 Task: For heading Arial black with underline.  font size for heading18,  'Change the font style of data to'Calibri.  and font size to 9,  Change the alignment of both headline & data to Align center.  In the sheet   Nexus Sales review book
Action: Mouse moved to (125, 153)
Screenshot: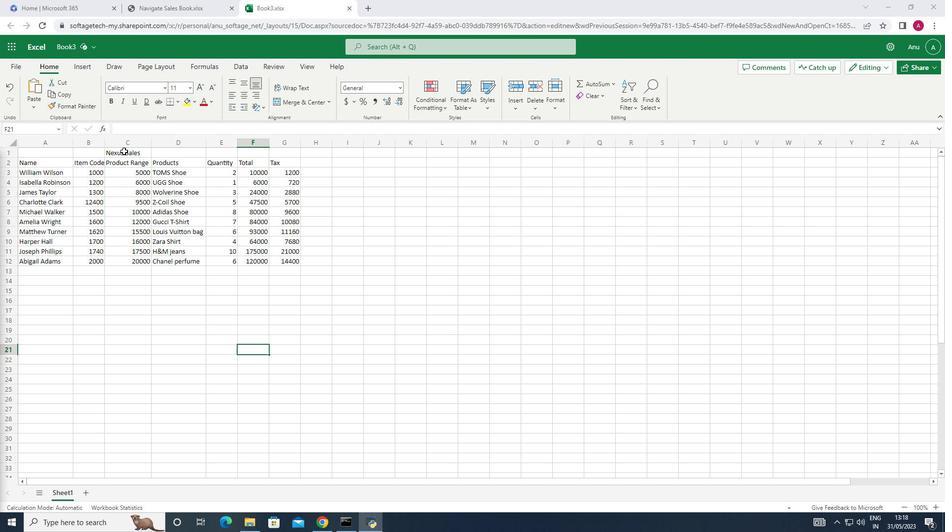 
Action: Mouse pressed left at (125, 153)
Screenshot: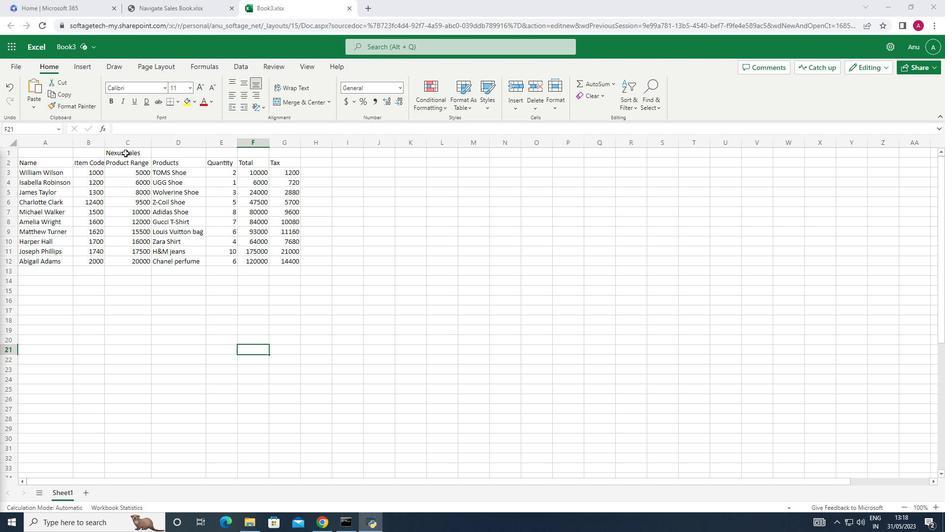 
Action: Mouse moved to (163, 89)
Screenshot: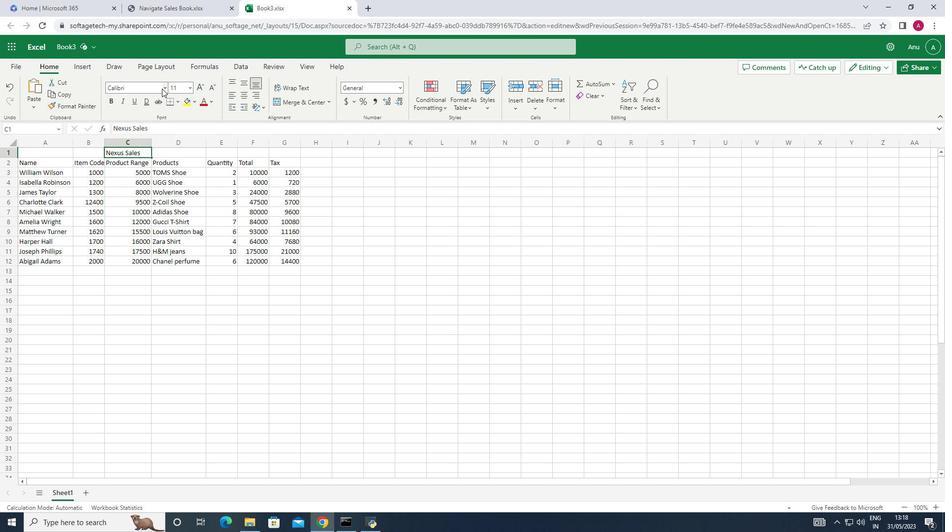 
Action: Mouse pressed left at (163, 89)
Screenshot: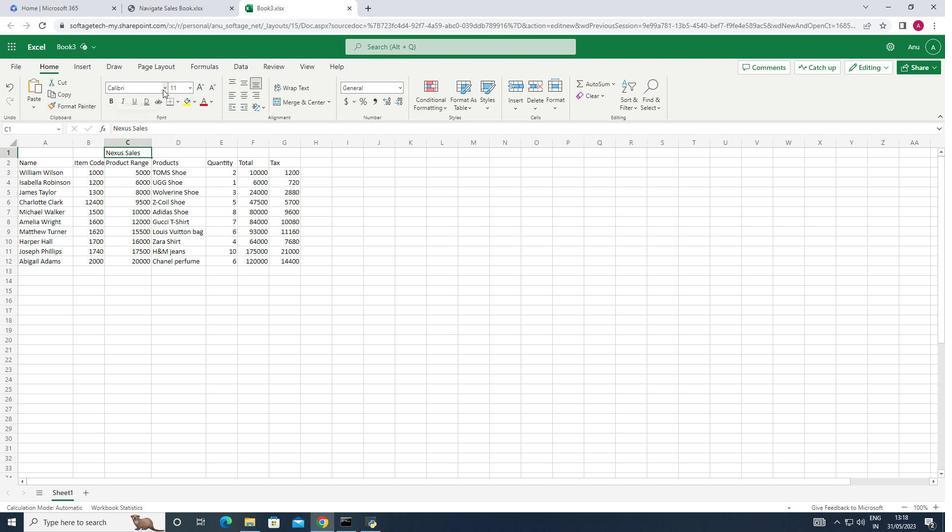 
Action: Mouse moved to (143, 114)
Screenshot: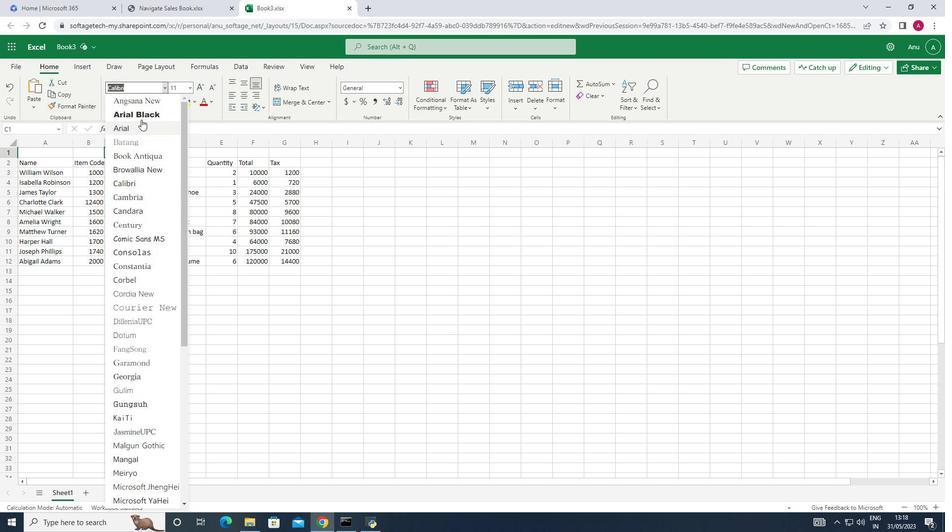 
Action: Mouse pressed left at (143, 114)
Screenshot: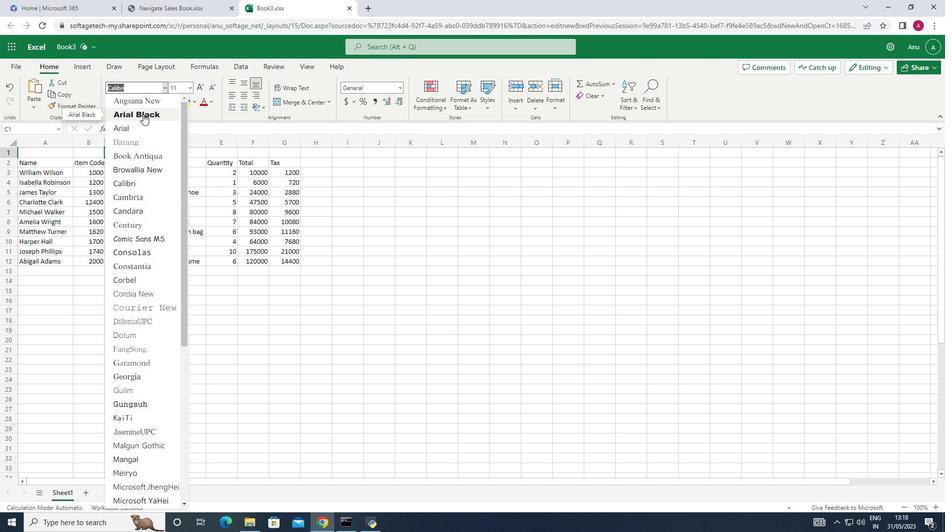 
Action: Mouse moved to (136, 102)
Screenshot: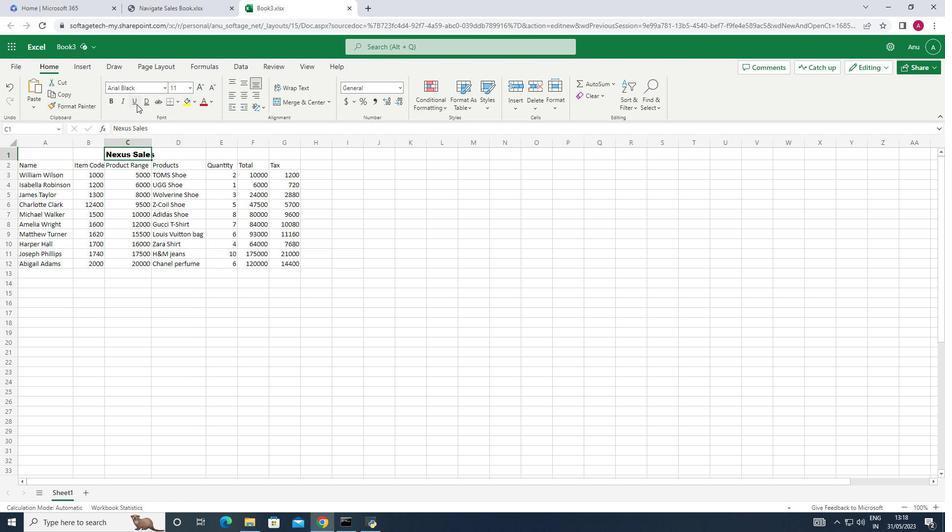 
Action: Mouse pressed left at (136, 102)
Screenshot: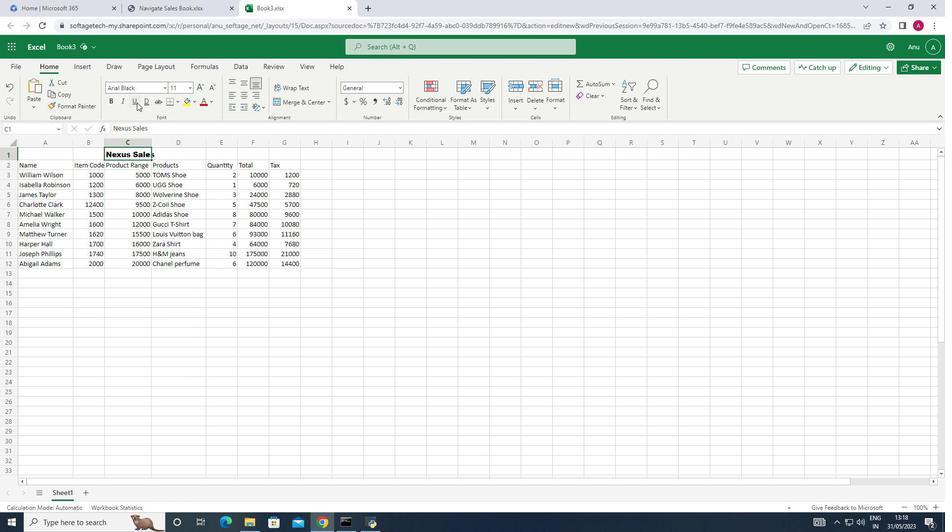 
Action: Mouse moved to (190, 88)
Screenshot: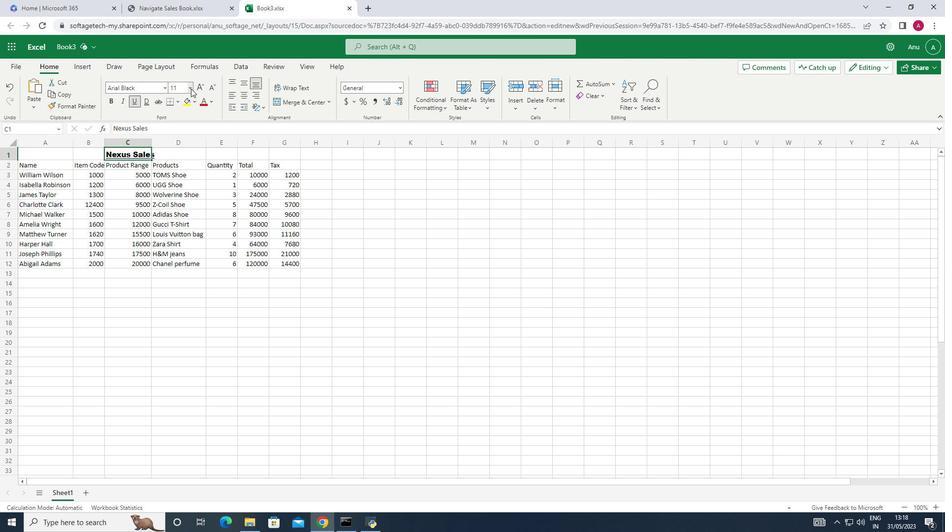 
Action: Mouse pressed left at (190, 88)
Screenshot: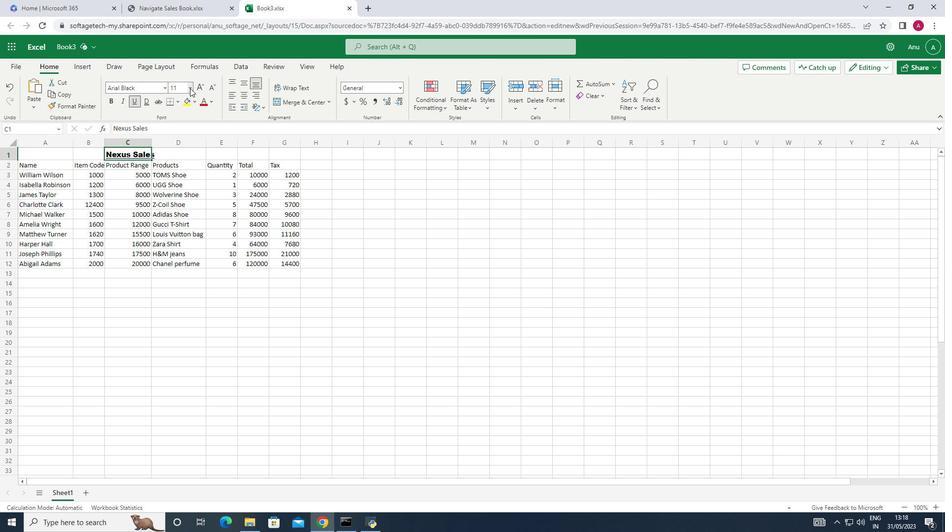 
Action: Mouse moved to (178, 193)
Screenshot: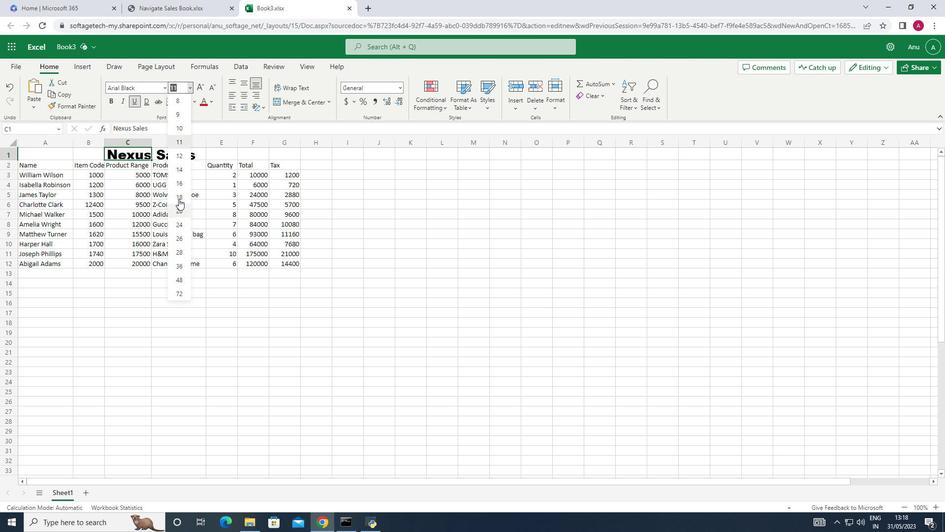 
Action: Mouse pressed left at (178, 193)
Screenshot: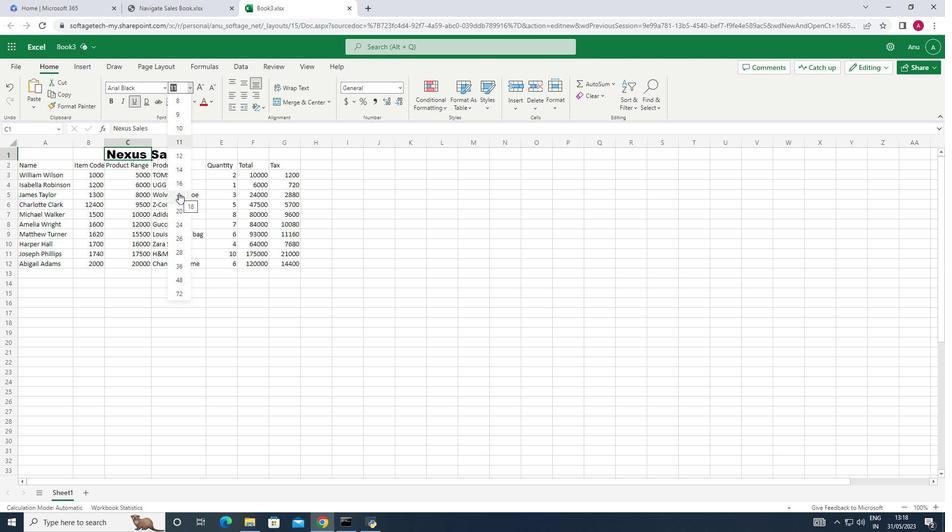 
Action: Mouse moved to (49, 171)
Screenshot: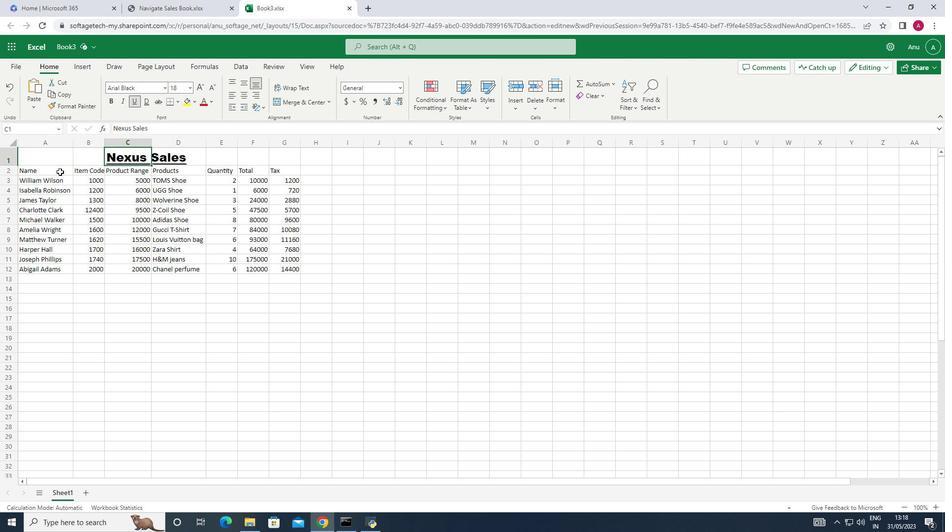 
Action: Mouse pressed left at (49, 171)
Screenshot: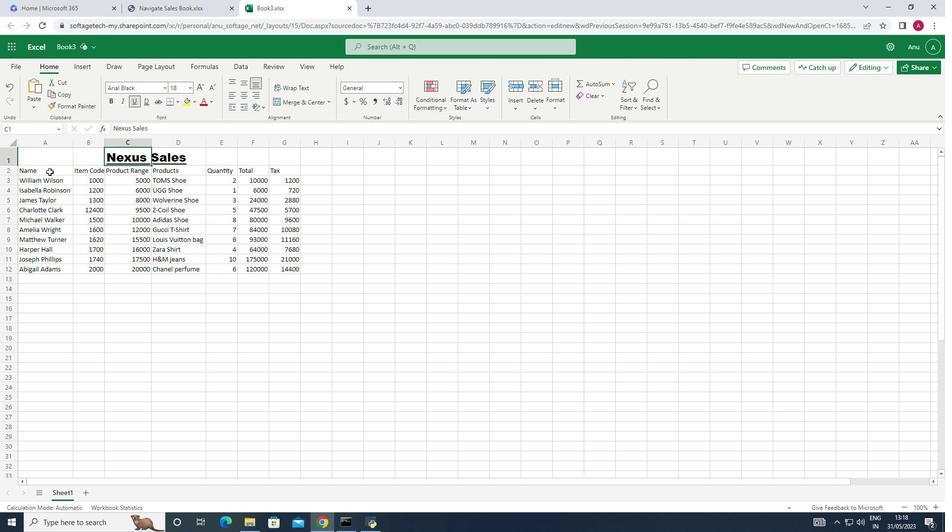 
Action: Mouse moved to (188, 89)
Screenshot: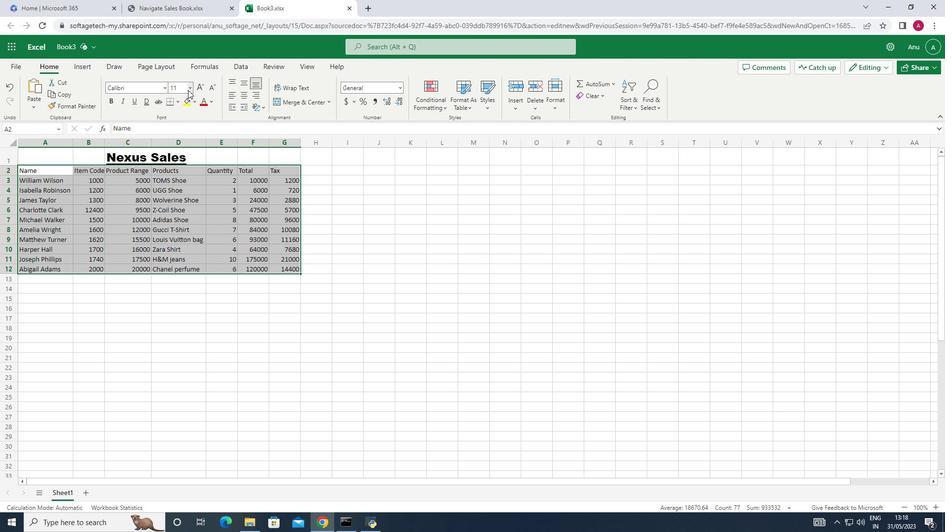 
Action: Mouse pressed left at (188, 89)
Screenshot: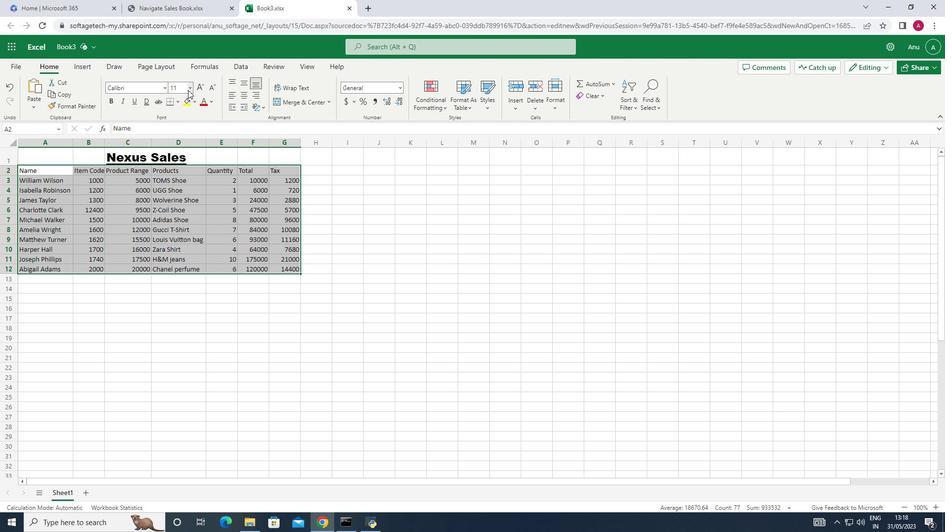 
Action: Mouse moved to (180, 111)
Screenshot: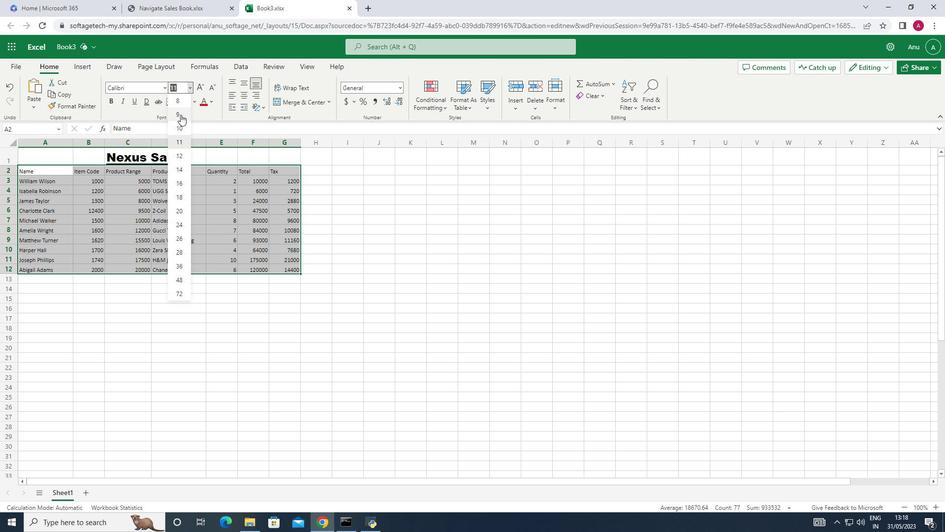 
Action: Mouse pressed left at (180, 111)
Screenshot: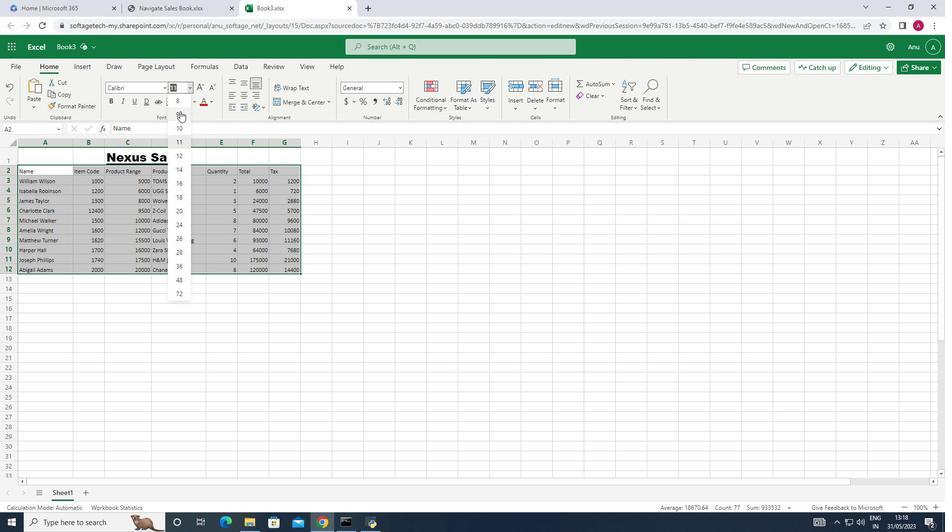 
Action: Mouse moved to (242, 93)
Screenshot: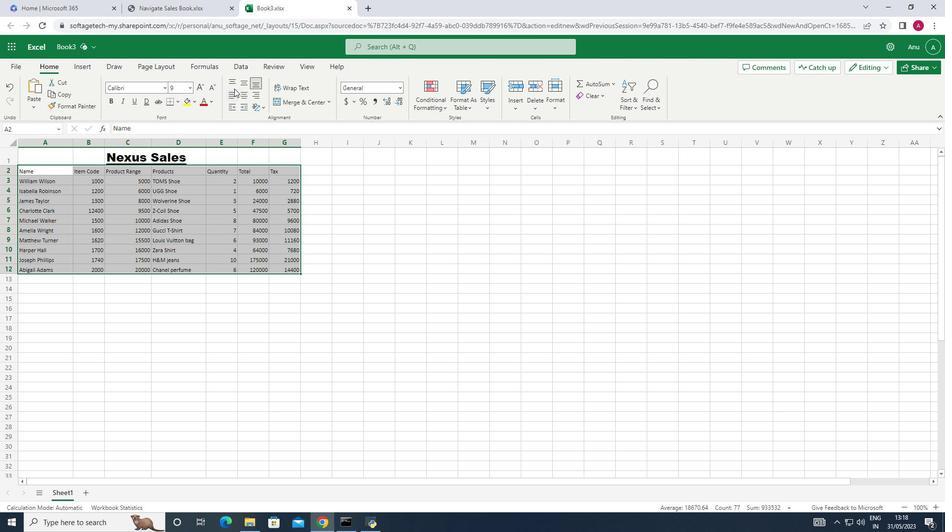
Action: Mouse pressed left at (242, 93)
Screenshot: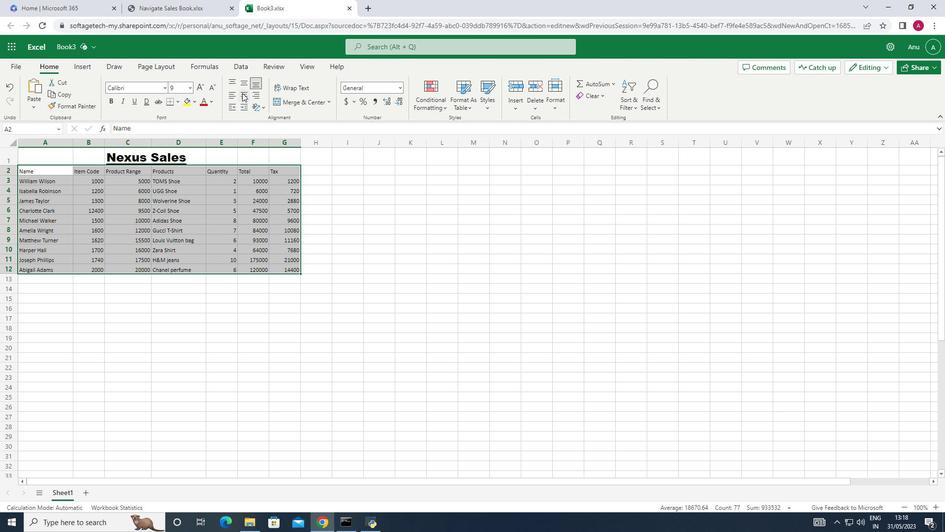 
Action: Mouse moved to (355, 268)
Screenshot: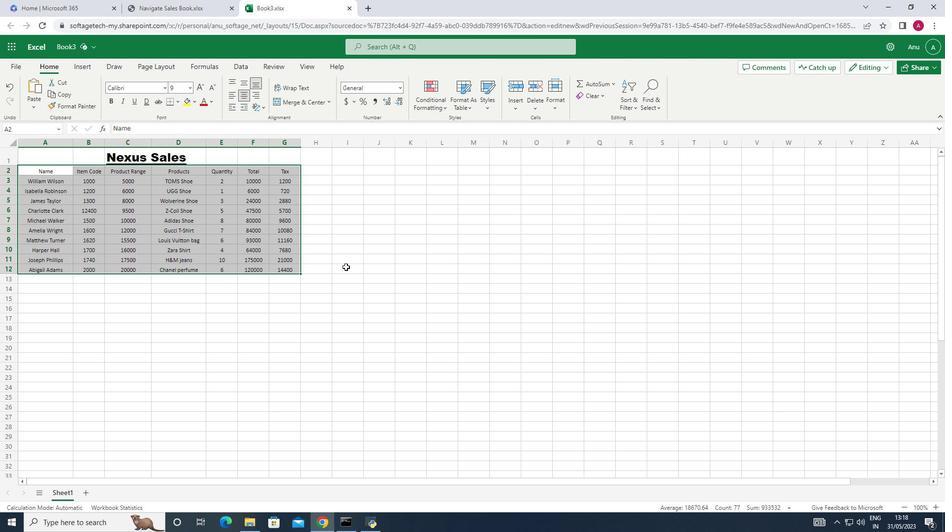 
Action: Mouse pressed left at (355, 268)
Screenshot: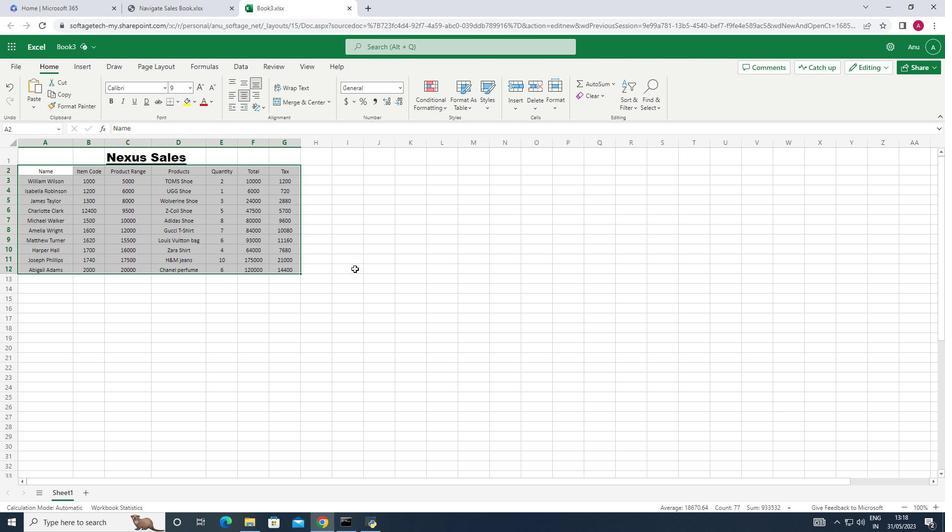 
